 Task: Create New Vendor with Vendor Name: Desert IT Solutions, Billing Address Line1: 731 N. Park Ave., Billing Address Line2: Eden Prairie, Billing Address Line3: TX 77905
Action: Mouse moved to (178, 35)
Screenshot: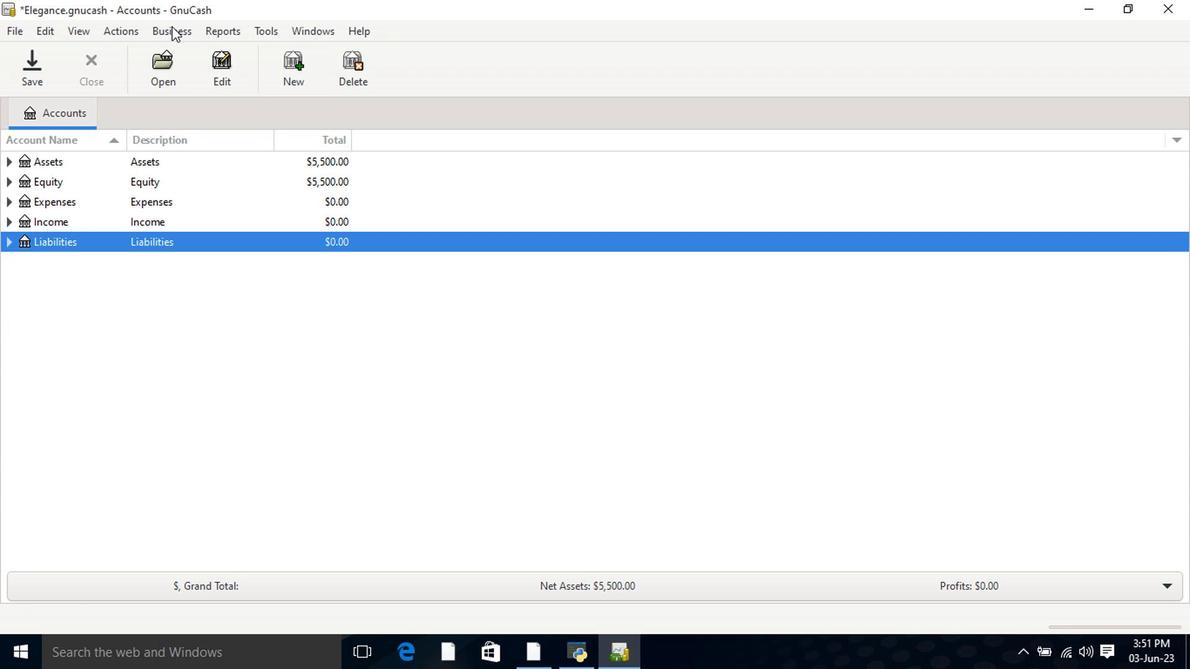 
Action: Mouse pressed left at (178, 35)
Screenshot: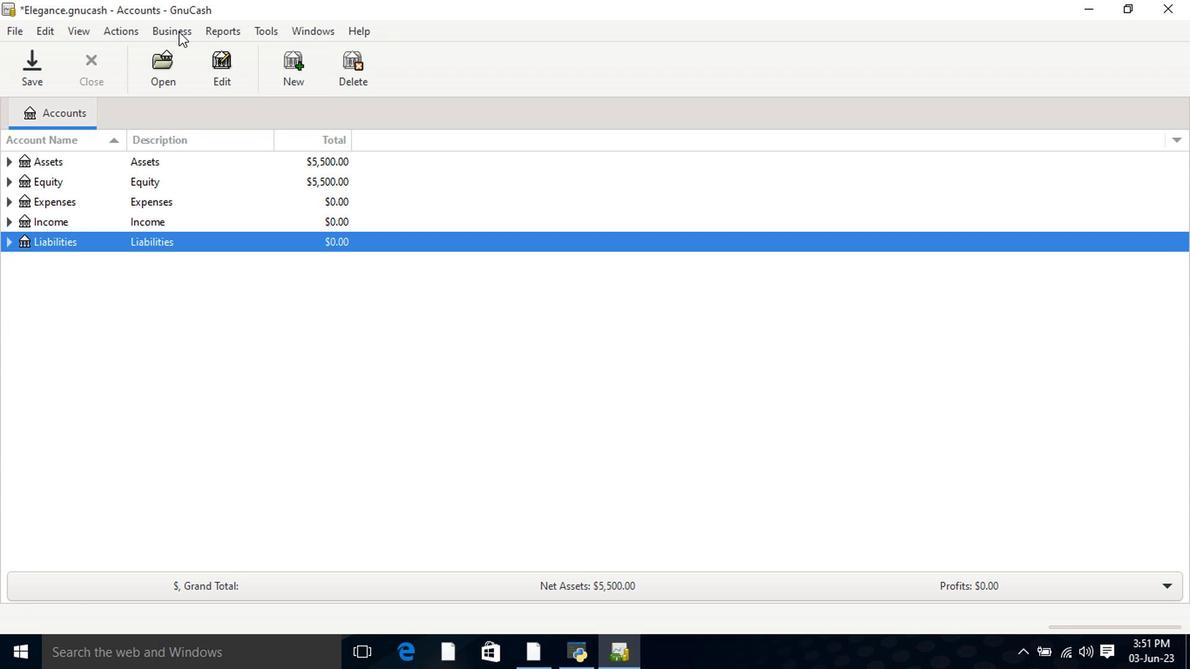
Action: Mouse moved to (220, 81)
Screenshot: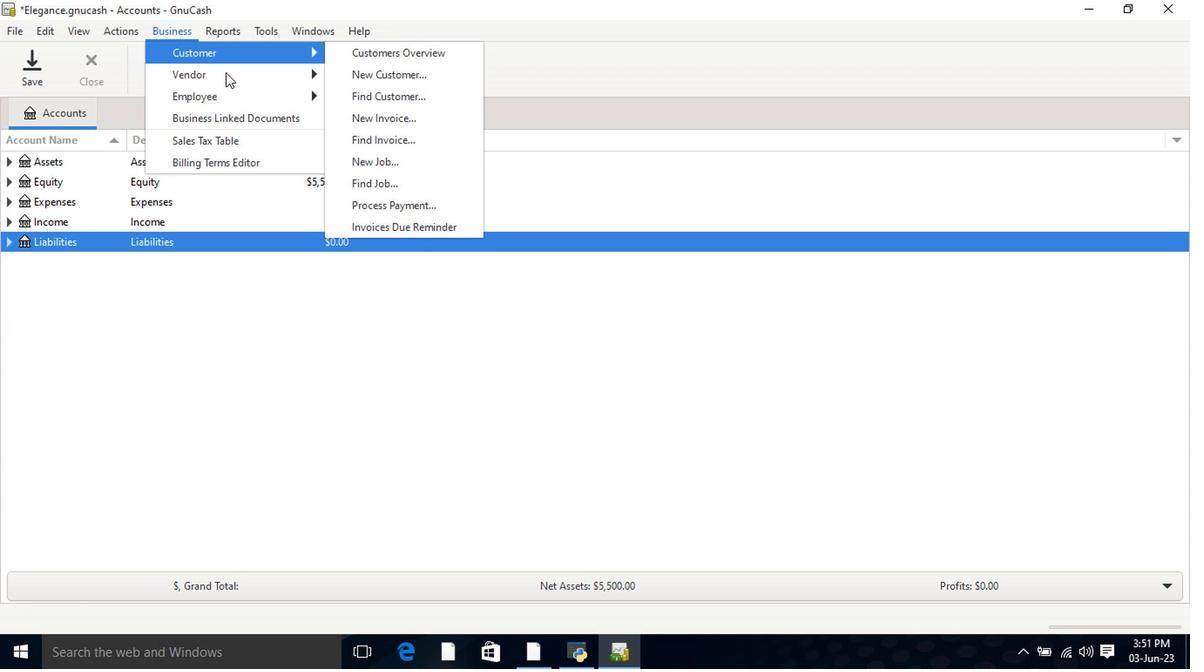
Action: Mouse pressed left at (220, 81)
Screenshot: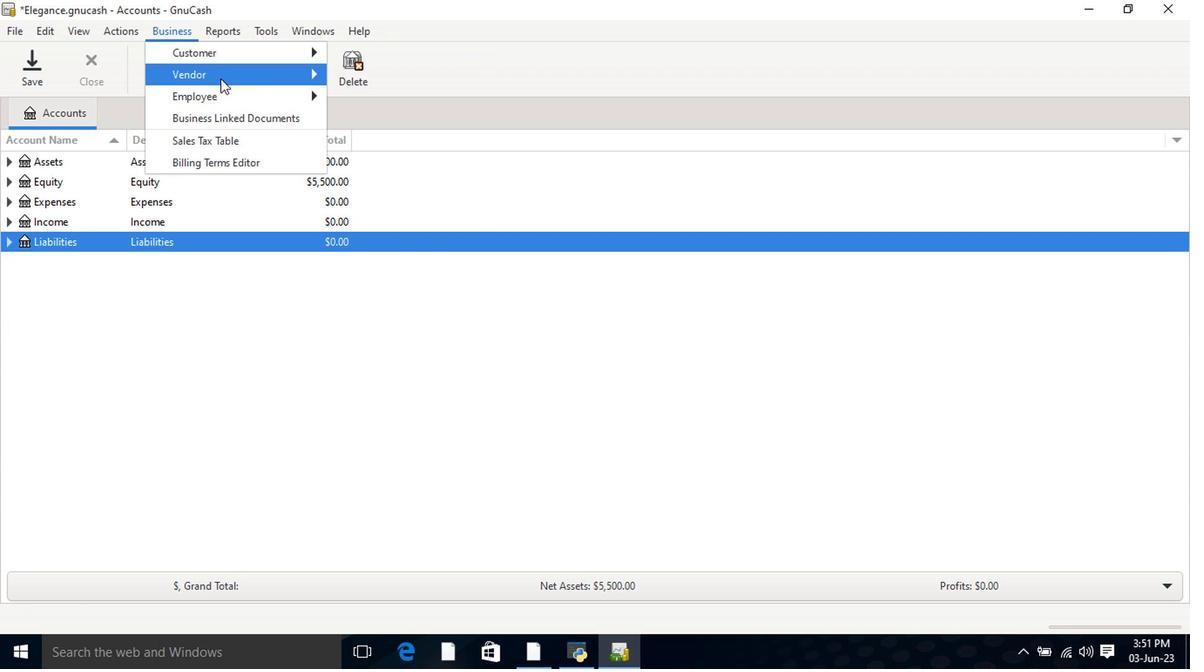 
Action: Mouse moved to (368, 101)
Screenshot: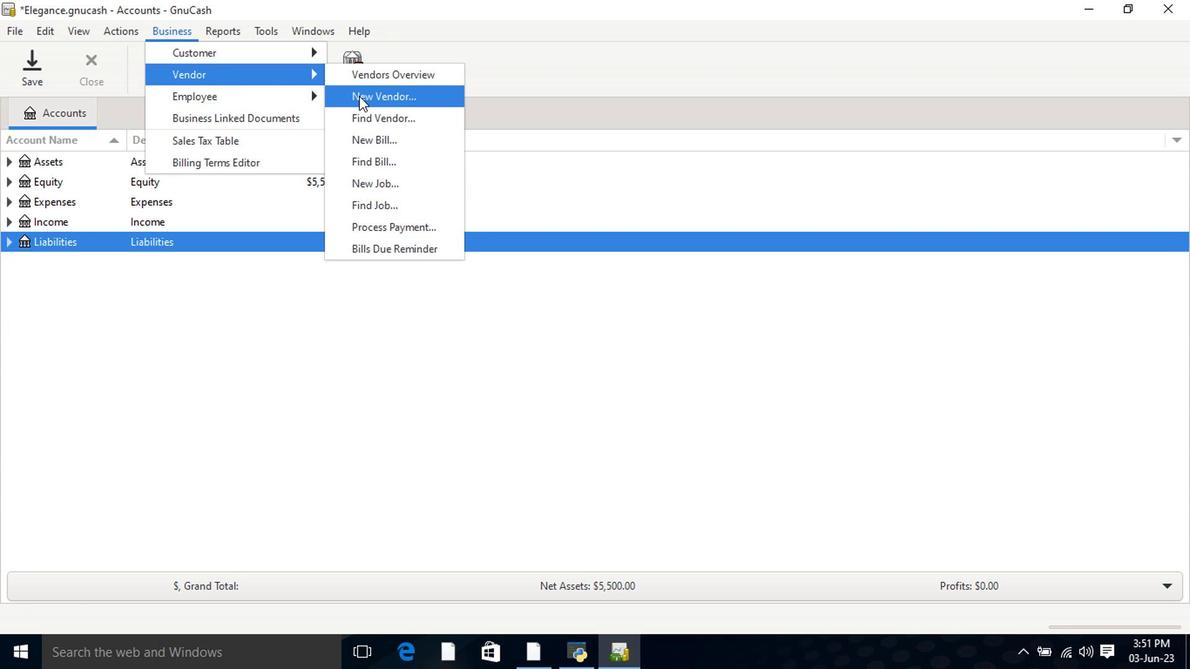 
Action: Mouse pressed left at (368, 101)
Screenshot: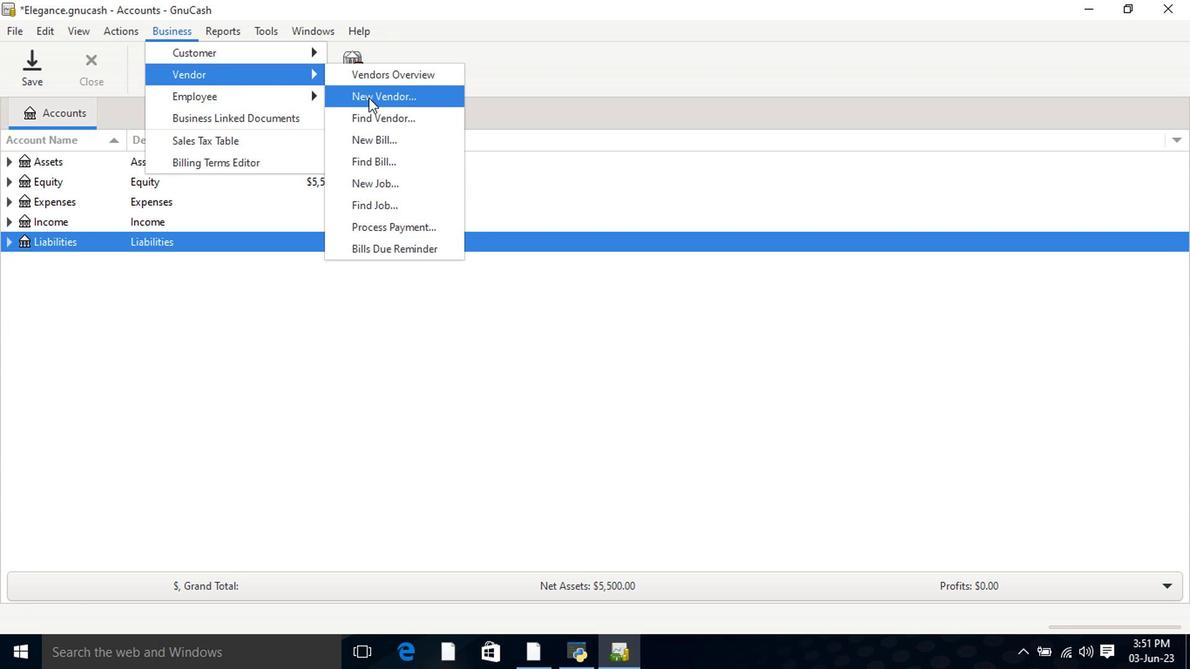 
Action: Mouse moved to (605, 192)
Screenshot: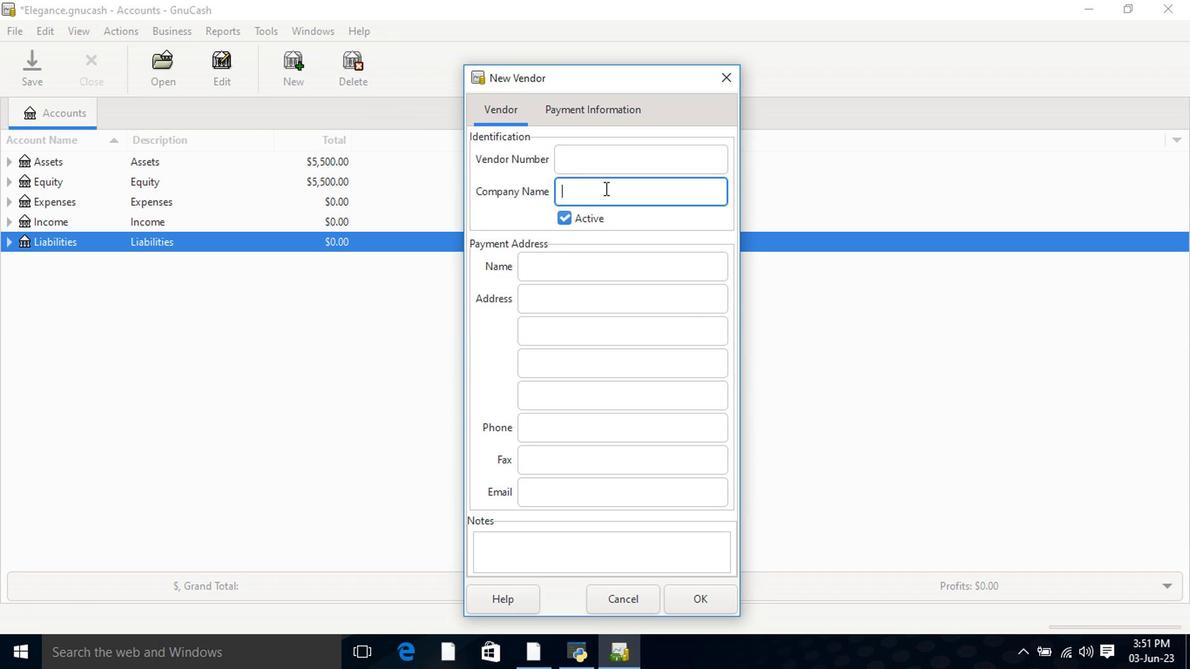 
Action: Key pressed <Key.shift>Desert<Key.space><Key.shift>IT<Key.space><Key.shift>Solutions<Key.tab><Key.tab><Key.tab>731<Key.space><Key.shift>N.<Key.space><Key.shift>Park<Key.space><Key.shift>Ave.<Key.tab><Key.shift>Eden<Key.space><Key.shift>Prairie<Key.tab><Key.shift>TX<Key.space>77905
Screenshot: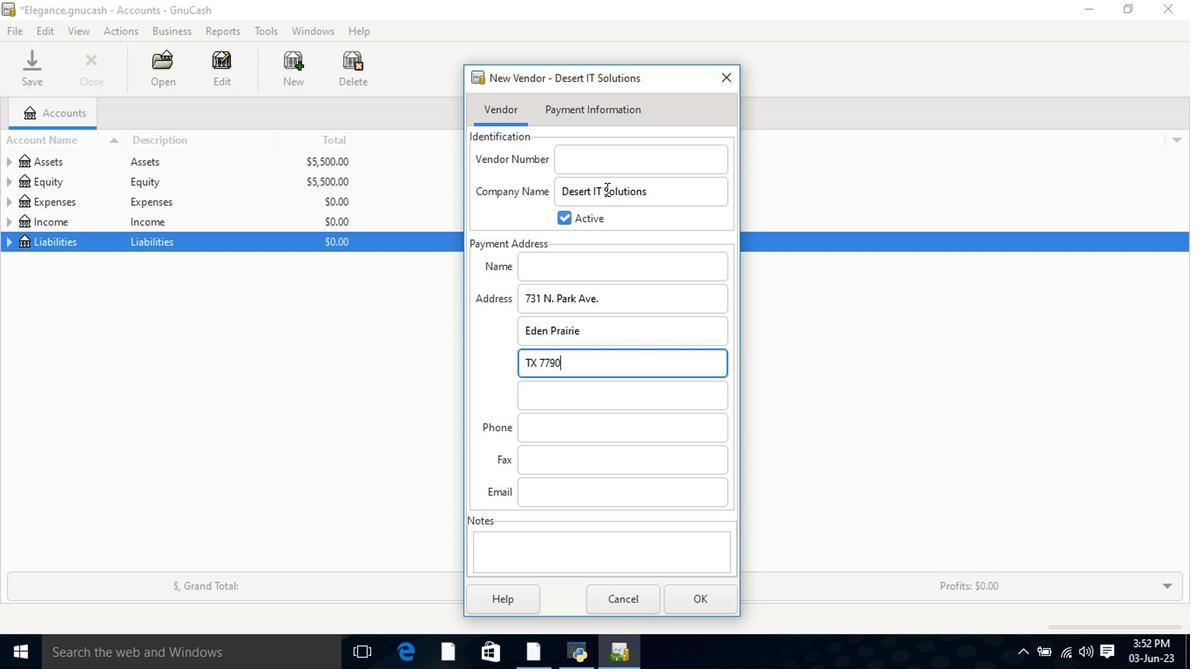 
Action: Mouse moved to (701, 612)
Screenshot: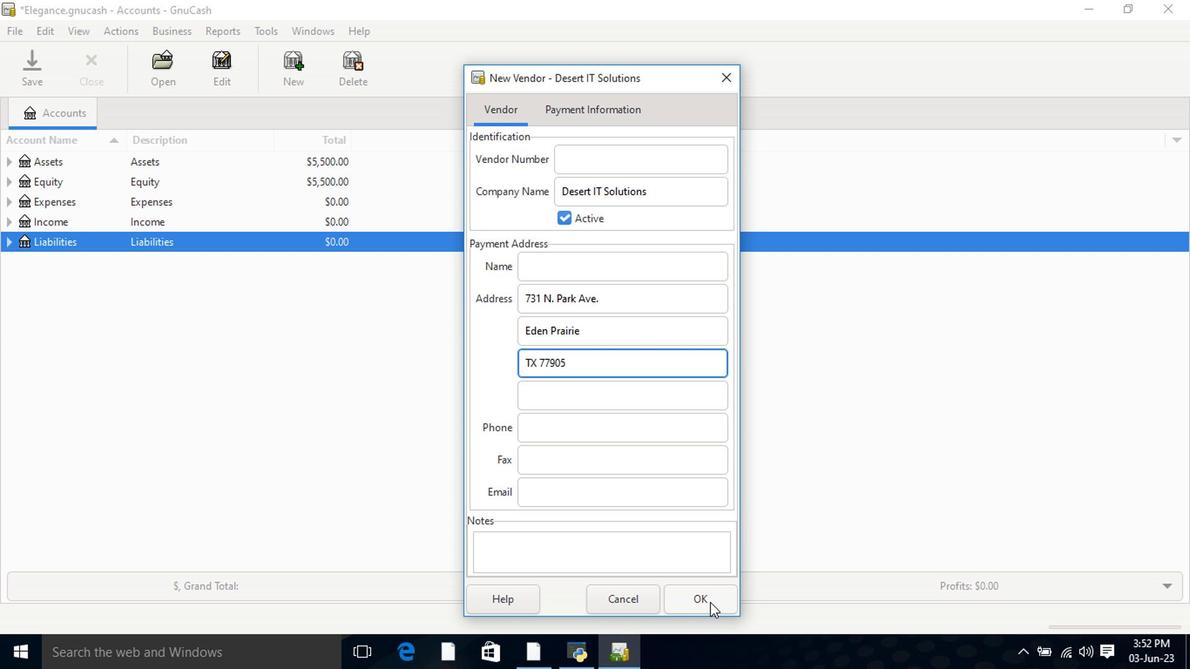 
Action: Mouse pressed left at (701, 612)
Screenshot: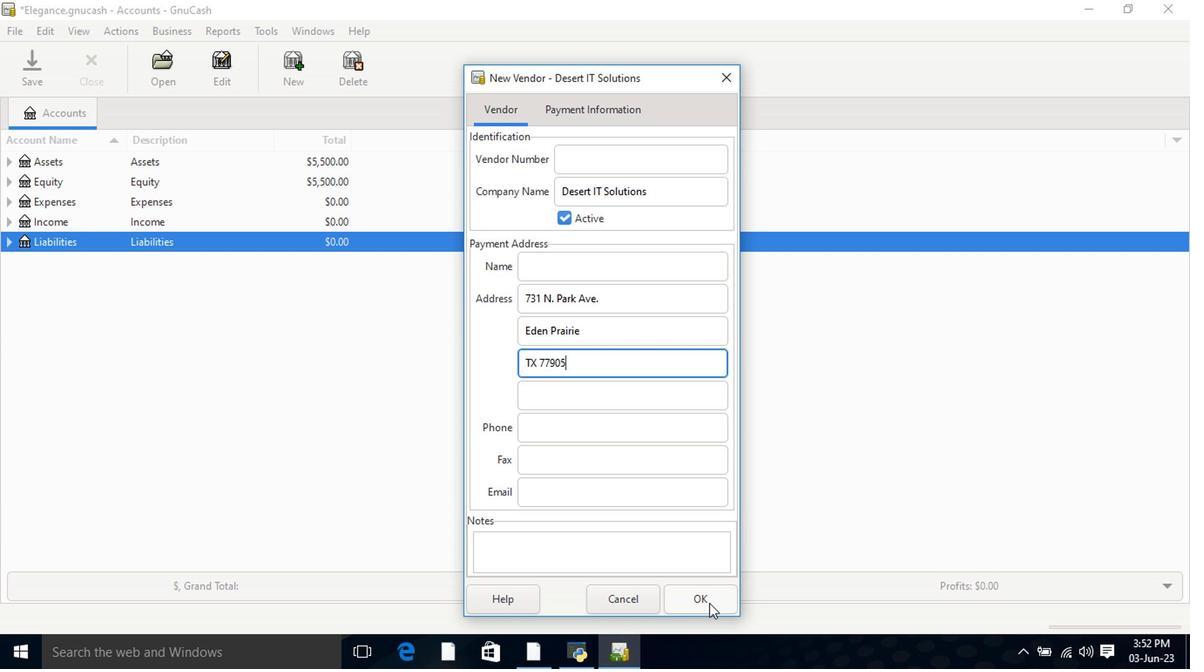 
Action: Mouse moved to (699, 610)
Screenshot: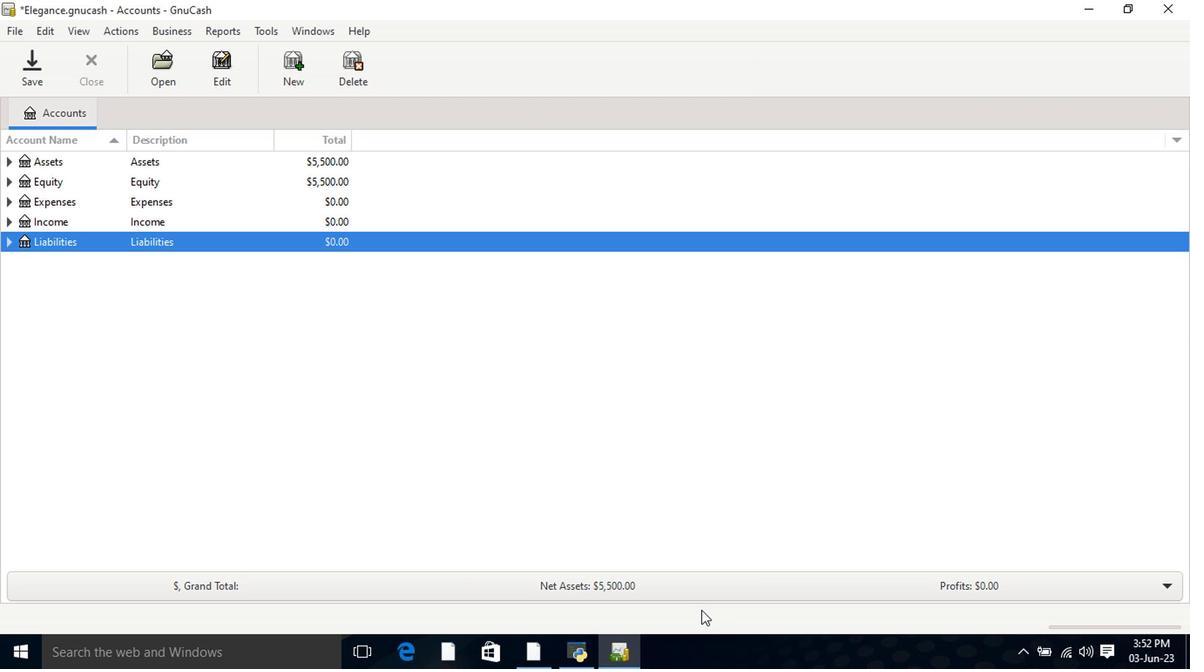
